 Task: Create New Customer with Customer Name: The Flower & Gift Boutique, Billing Address Line1: 4285 Crim Lane, Billing Address Line2:  Underhill, Billing Address Line3:  Vermont 05489
Action: Mouse moved to (175, 24)
Screenshot: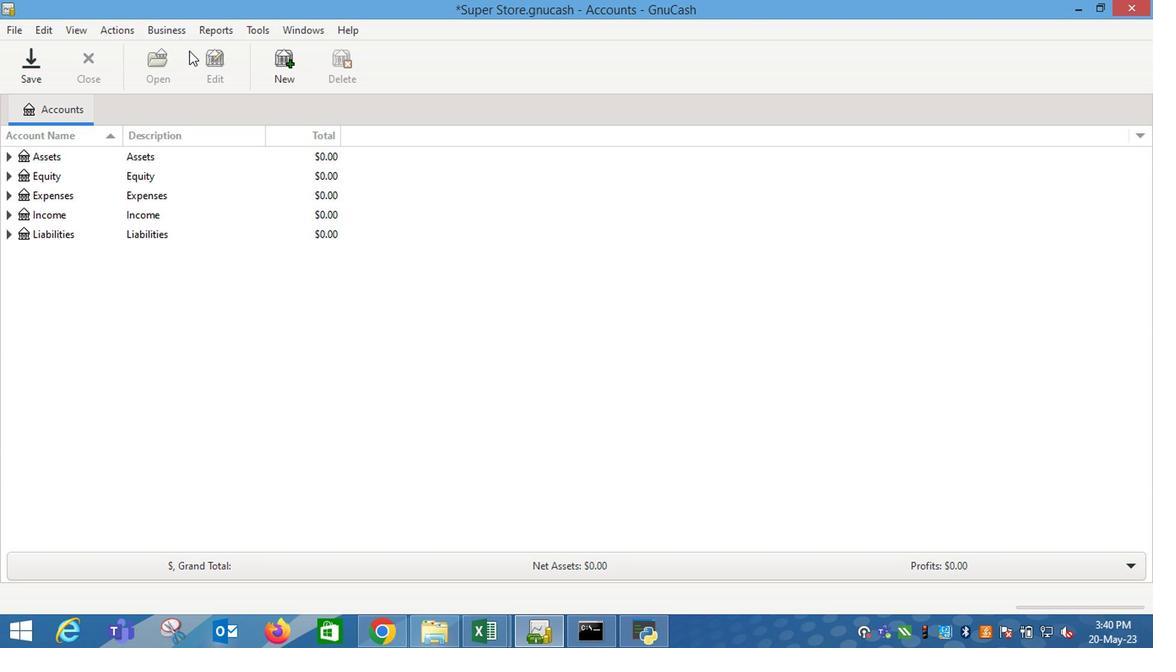 
Action: Mouse pressed left at (175, 24)
Screenshot: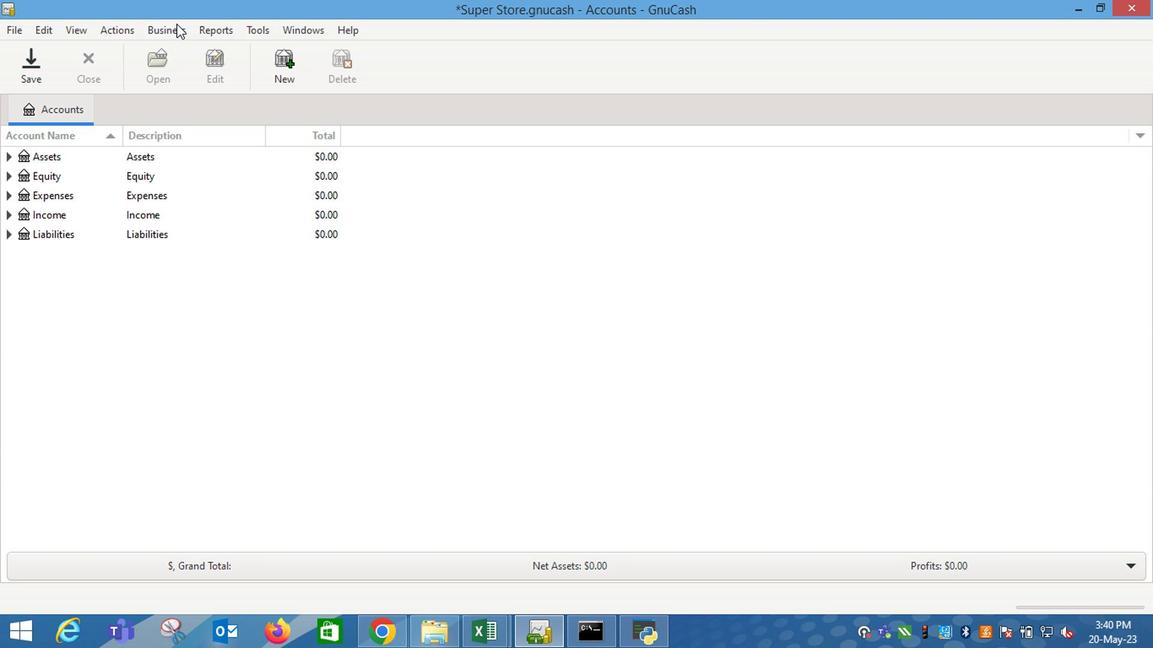 
Action: Mouse moved to (363, 73)
Screenshot: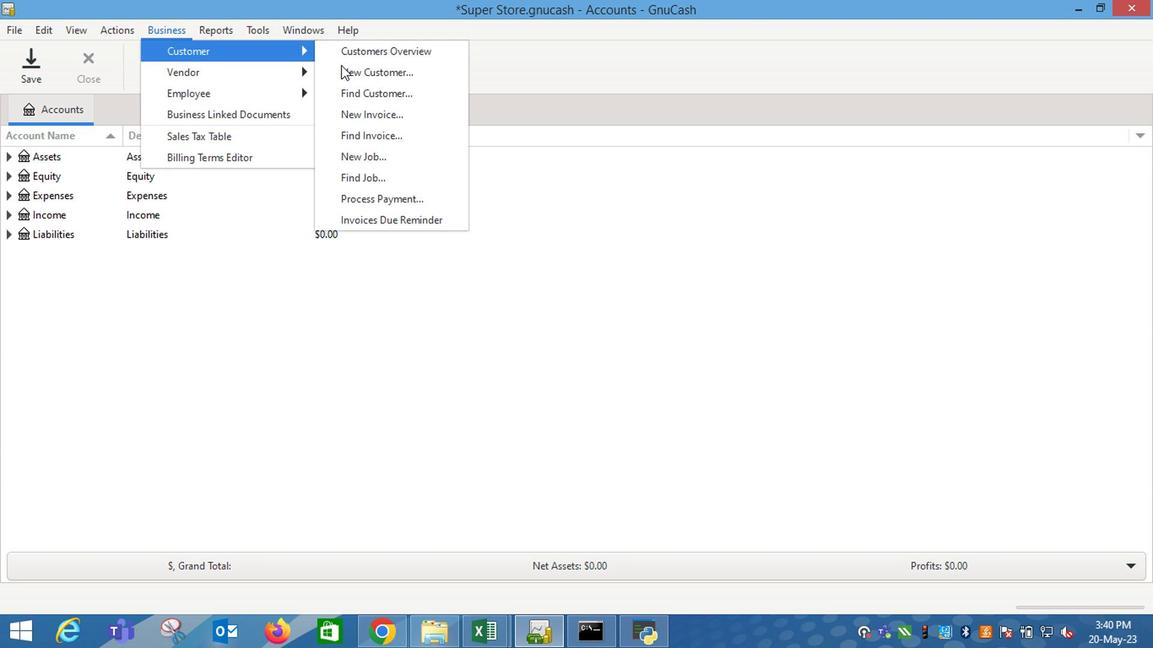 
Action: Mouse pressed left at (363, 73)
Screenshot: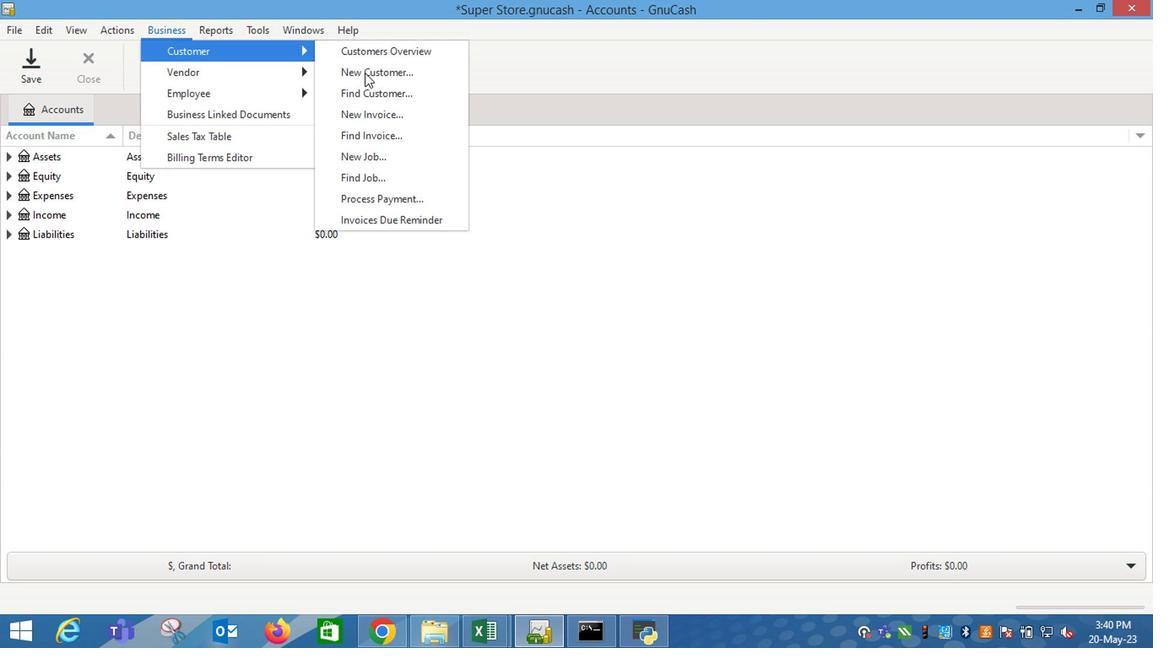 
Action: Key pressed <Key.shift_r>The<Key.space><Key.shift_r>Fo<Key.backspace>lower<Key.space><Key.shift_r>&<Key.space><Key.shift_r>Gift<Key.space><Key.shift_r>Boutique<Key.tab><Key.tab><Key.tab>4285<Key.space><Key.shift_r>Cro<Key.backspace>im<Key.space><Key.shift_r>Lane<Key.tab><Key.shift_r>U<Key.right><Key.tab><Key.shift_r>B<Key.backspace><Key.shift_r>V<Key.right>
Screenshot: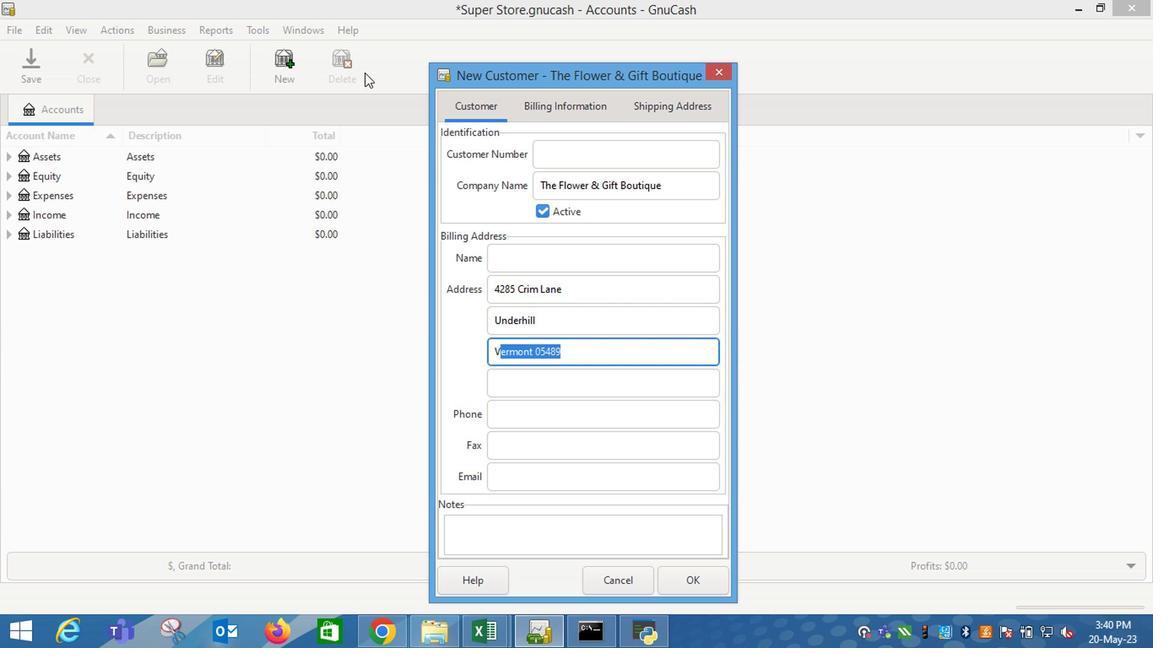 
Action: Mouse moved to (675, 585)
Screenshot: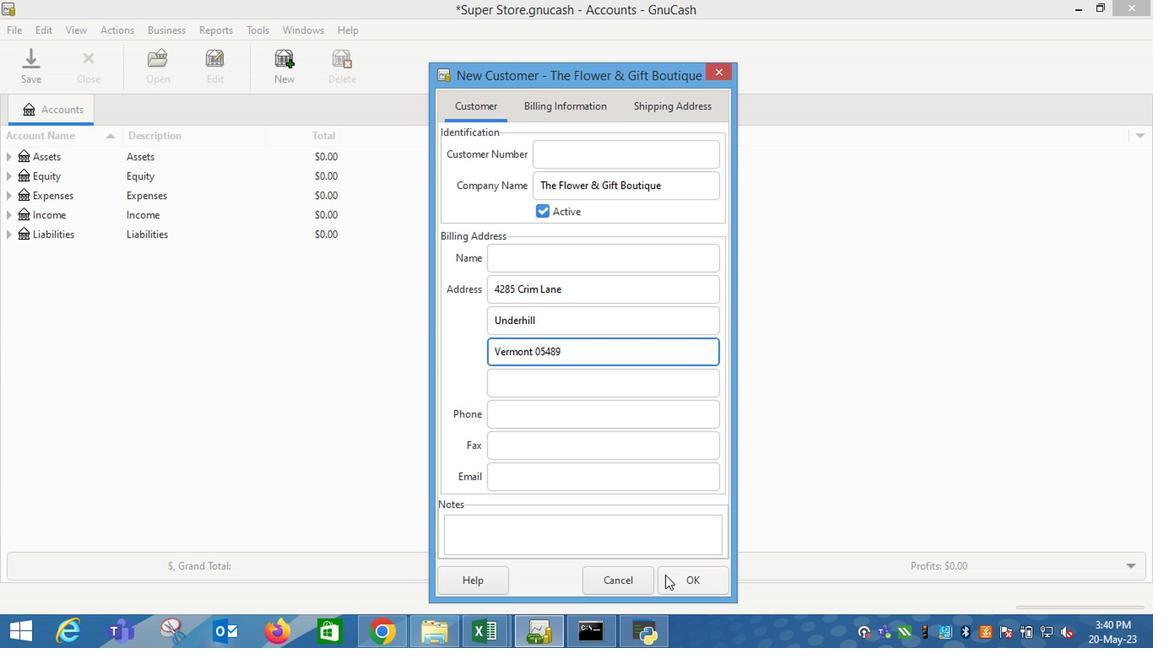 
Action: Mouse pressed left at (675, 585)
Screenshot: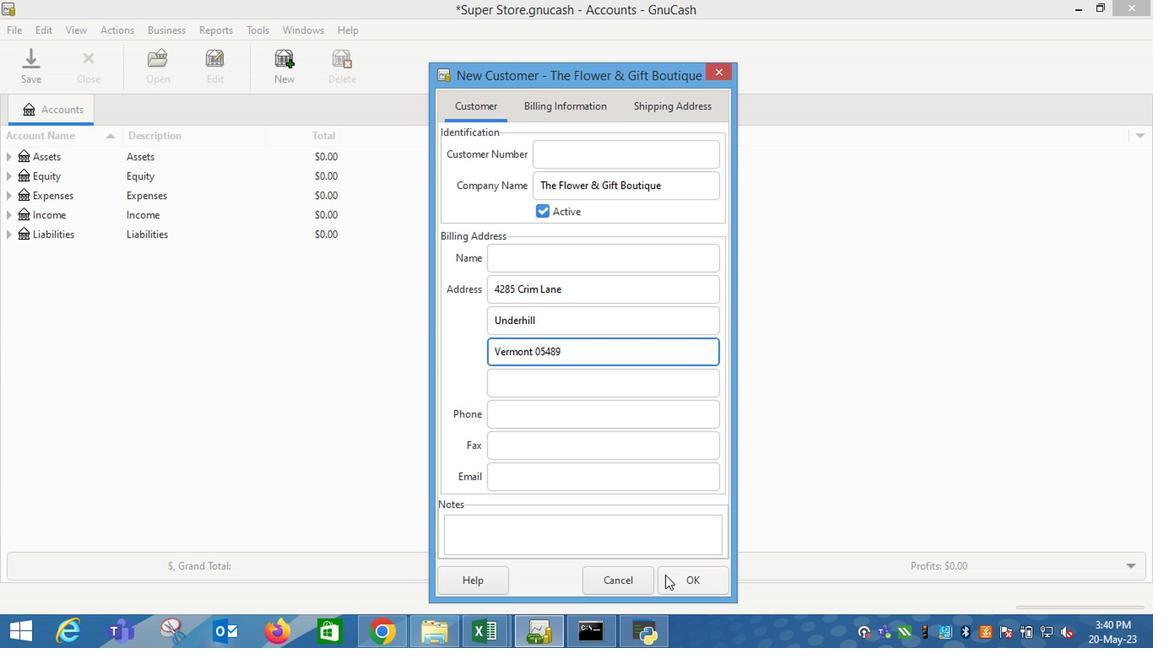 
Action: Mouse moved to (1, 413)
Screenshot: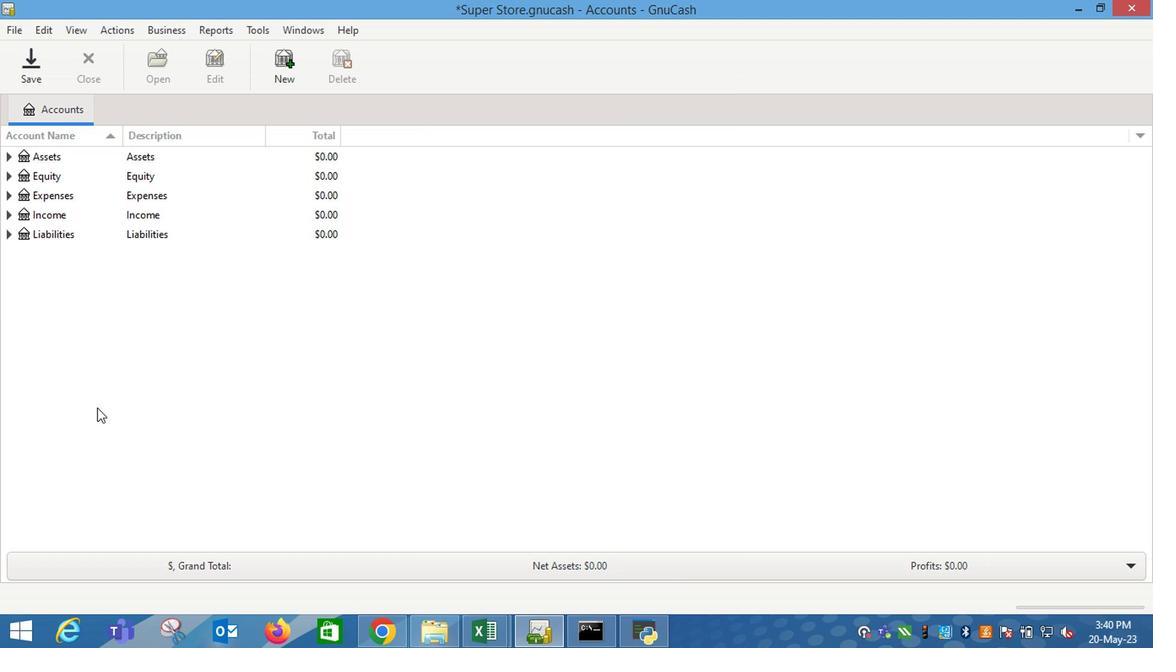 
